 Task: Filter cards with "Active in the last four weeks".
Action: Mouse moved to (381, 253)
Screenshot: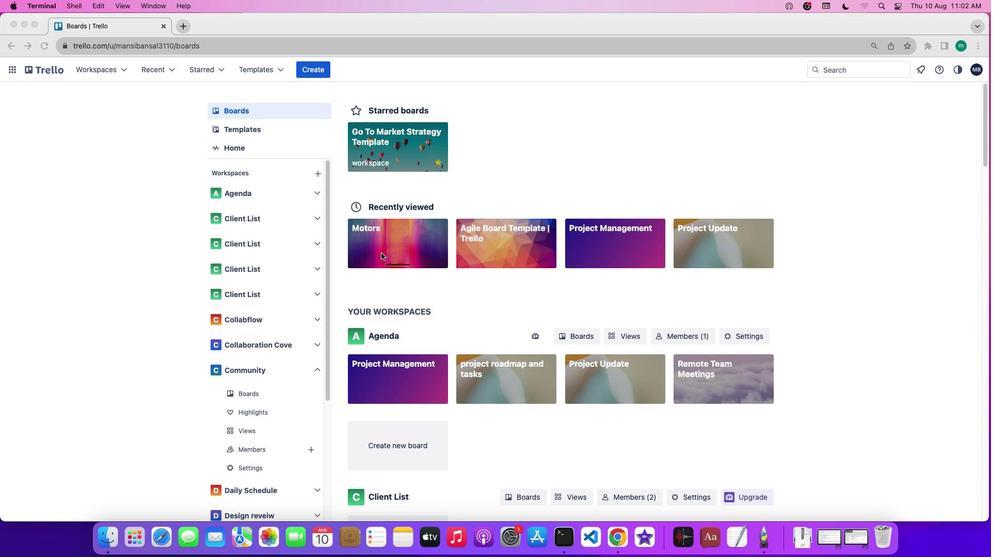 
Action: Mouse pressed left at (381, 253)
Screenshot: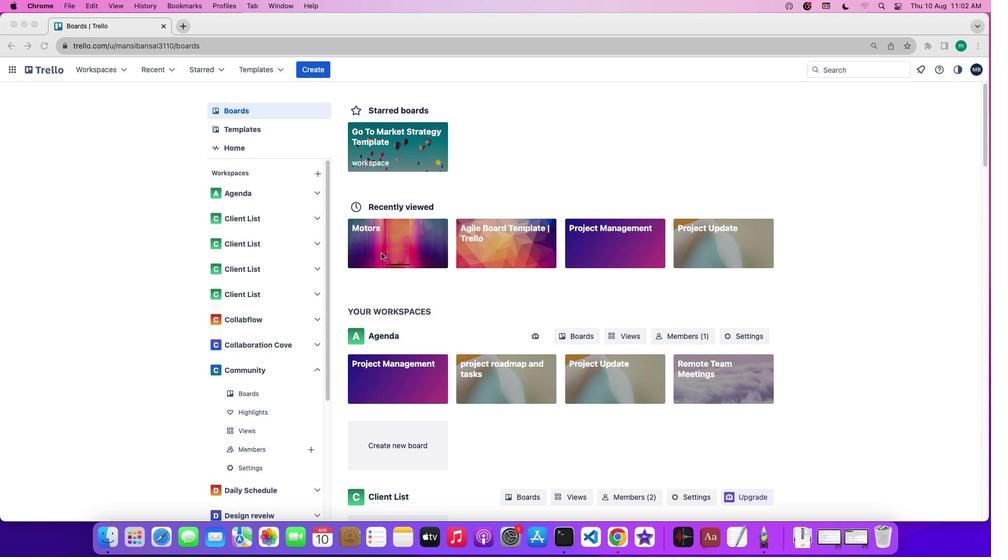 
Action: Mouse pressed left at (381, 253)
Screenshot: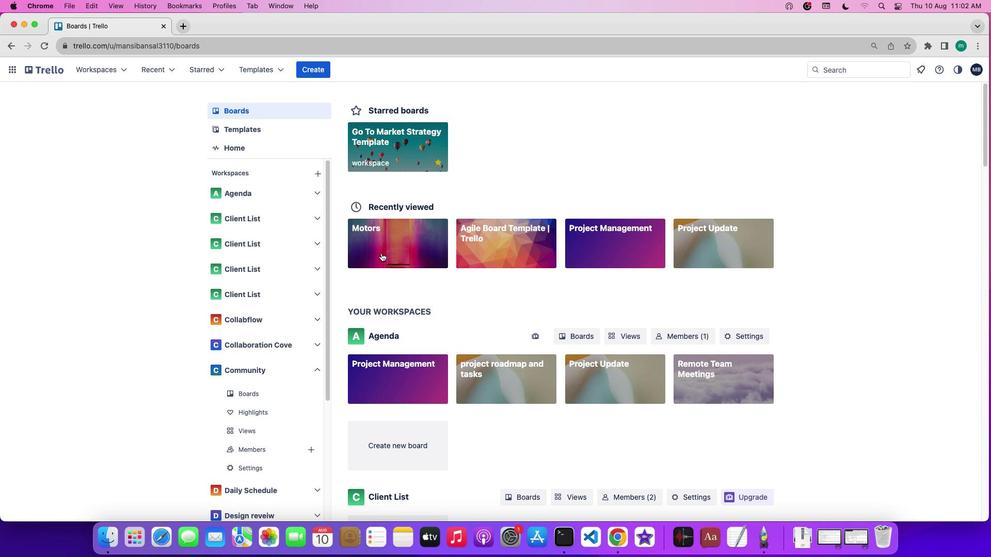 
Action: Mouse moved to (679, 115)
Screenshot: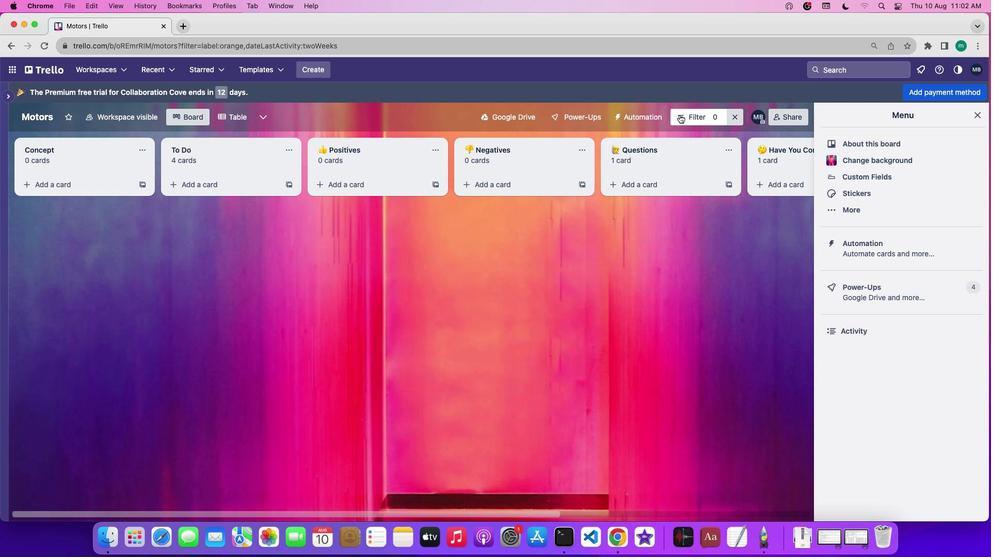 
Action: Mouse pressed left at (679, 115)
Screenshot: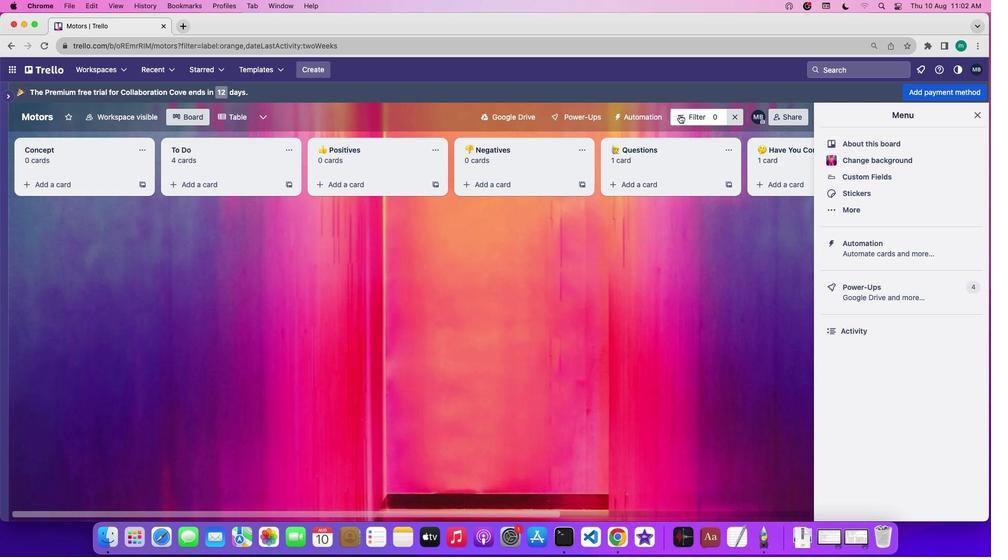 
Action: Mouse moved to (760, 273)
Screenshot: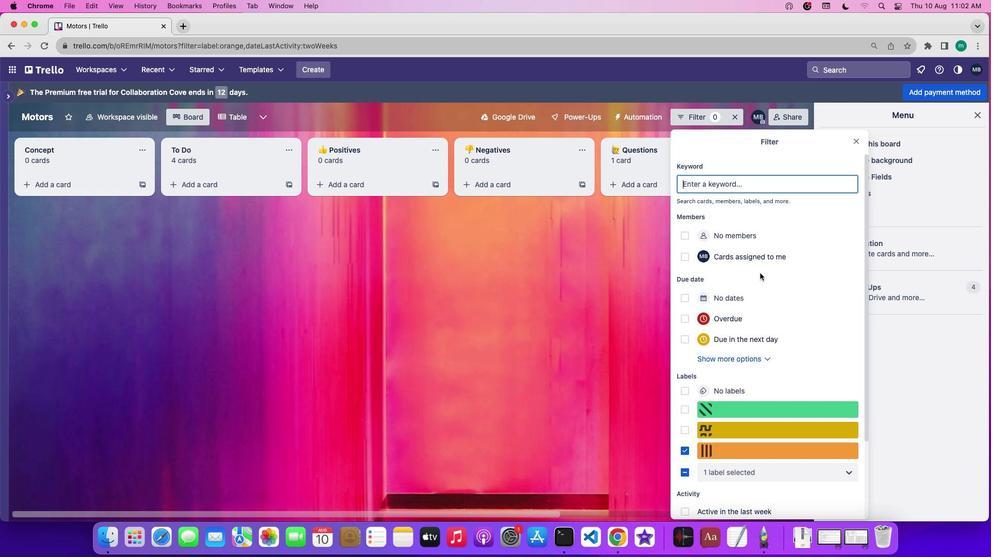 
Action: Mouse scrolled (760, 273) with delta (0, 0)
Screenshot: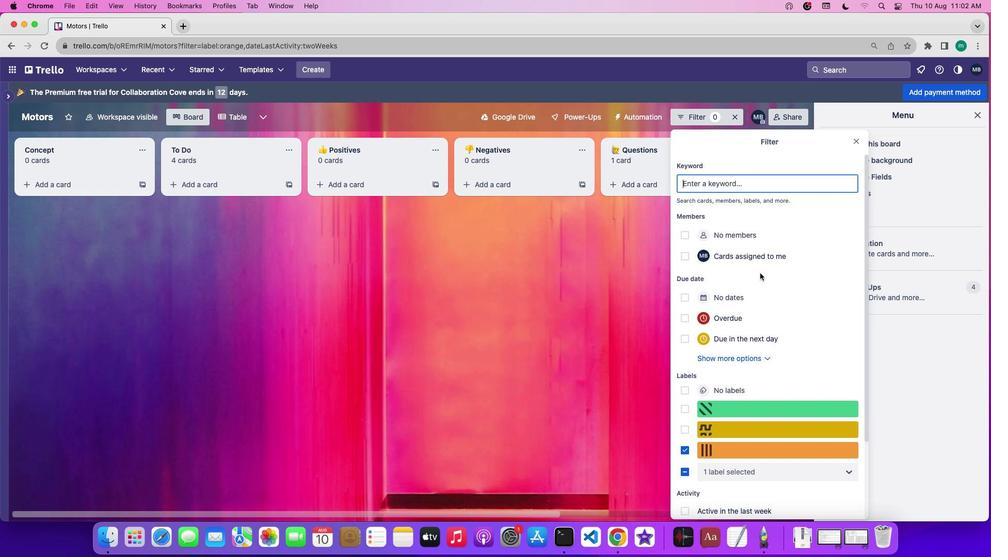 
Action: Mouse scrolled (760, 273) with delta (0, 0)
Screenshot: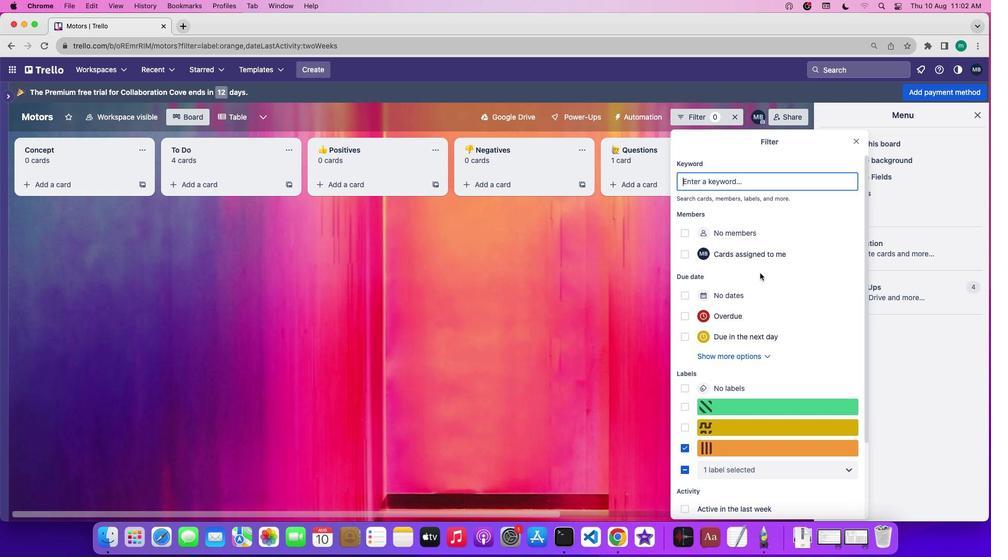 
Action: Mouse scrolled (760, 273) with delta (0, 0)
Screenshot: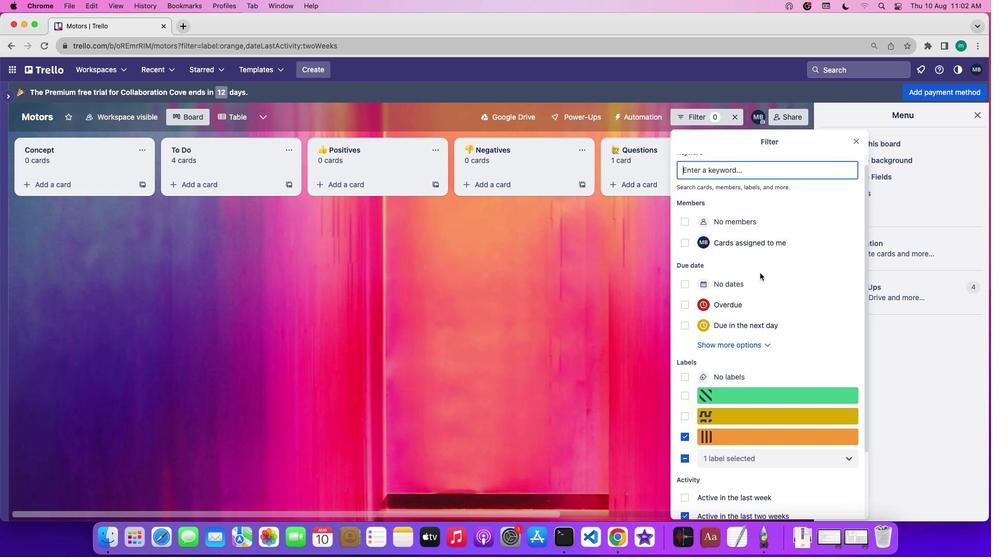 
Action: Mouse moved to (760, 272)
Screenshot: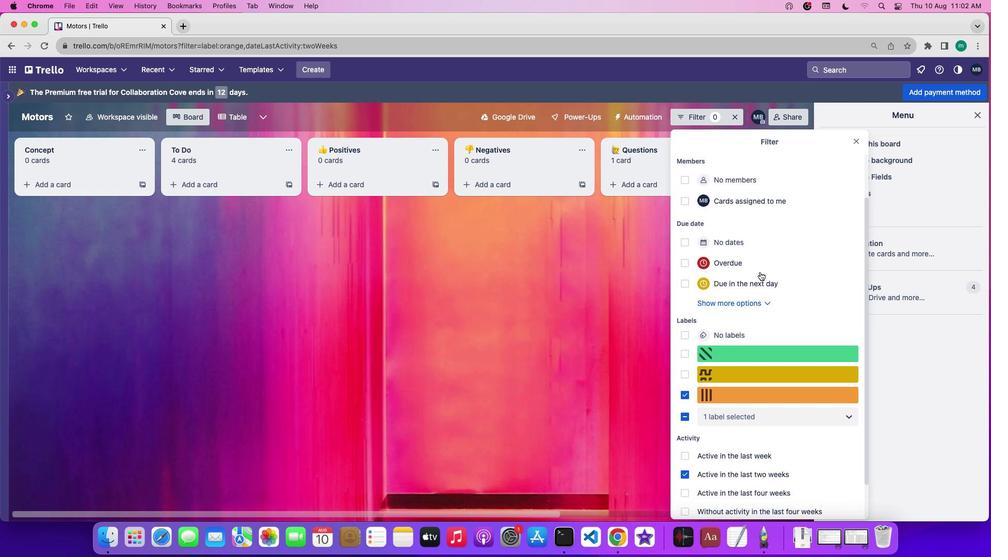 
Action: Mouse scrolled (760, 272) with delta (0, 0)
Screenshot: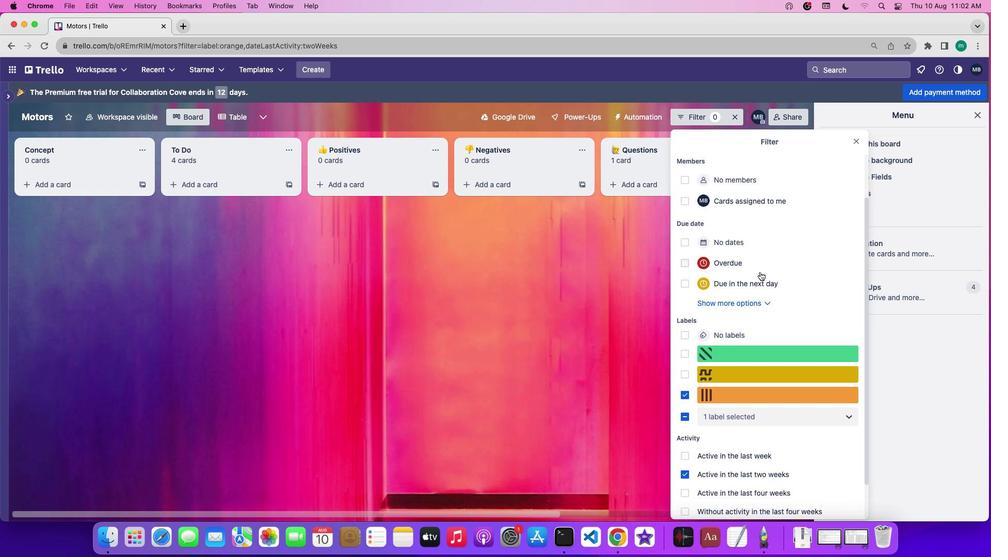 
Action: Mouse scrolled (760, 272) with delta (0, 0)
Screenshot: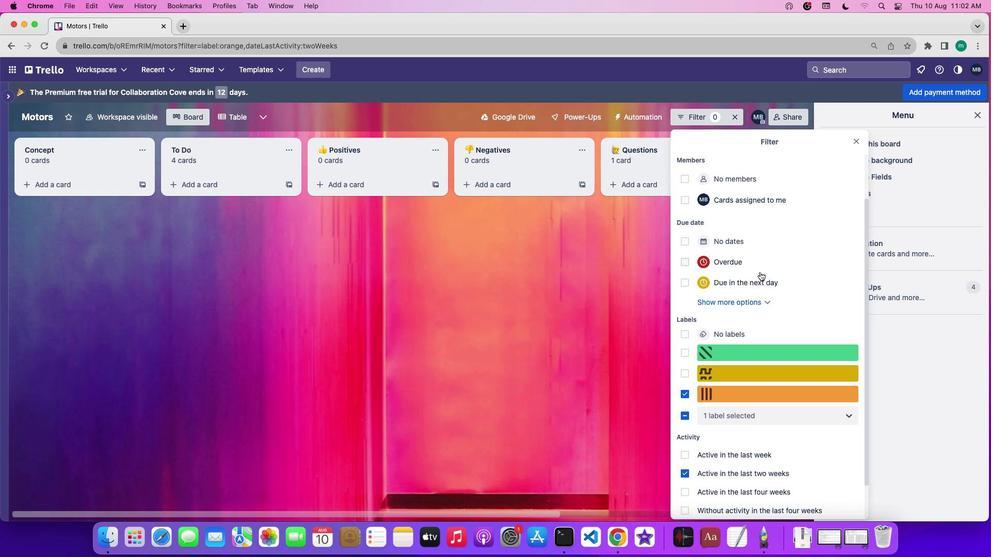 
Action: Mouse scrolled (760, 272) with delta (0, -1)
Screenshot: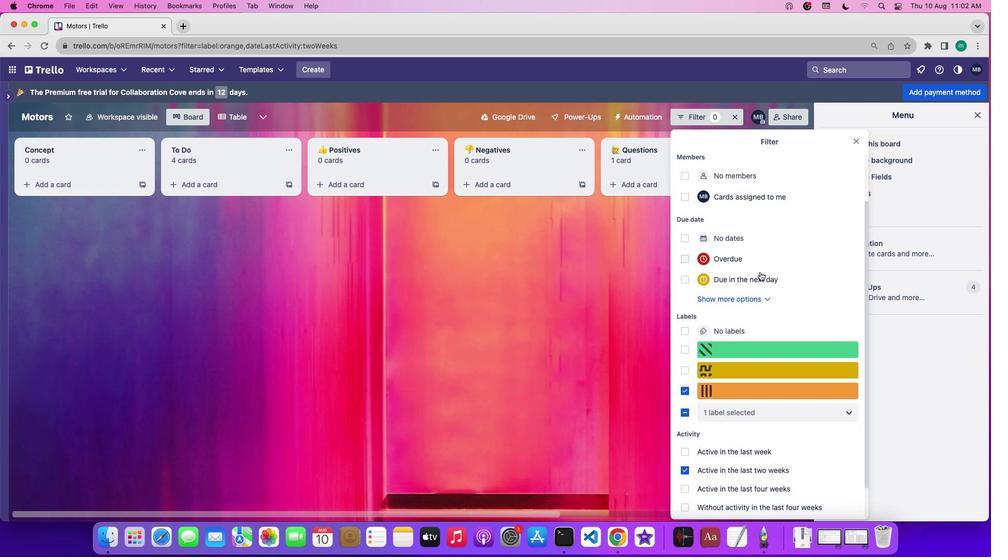 
Action: Mouse scrolled (760, 272) with delta (0, -1)
Screenshot: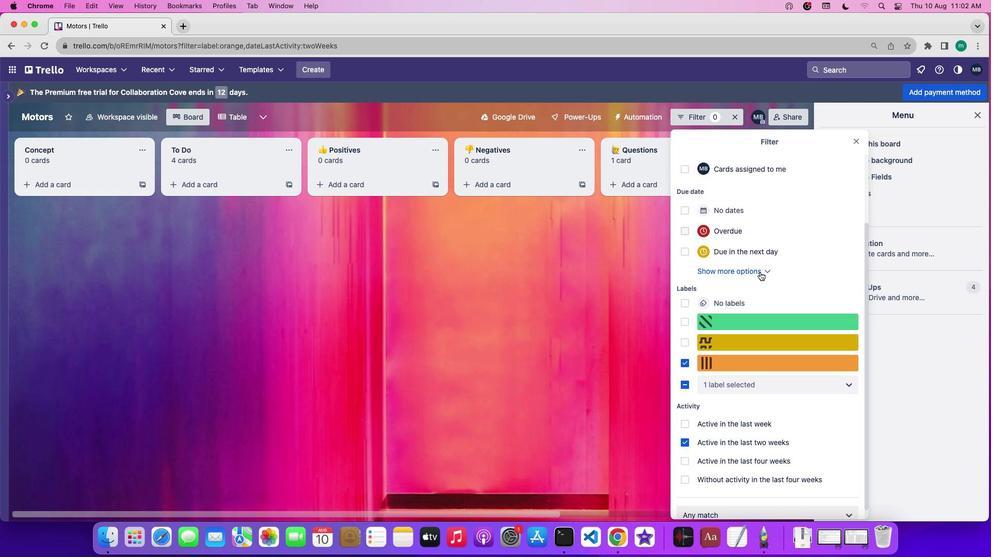 
Action: Mouse scrolled (760, 272) with delta (0, 0)
Screenshot: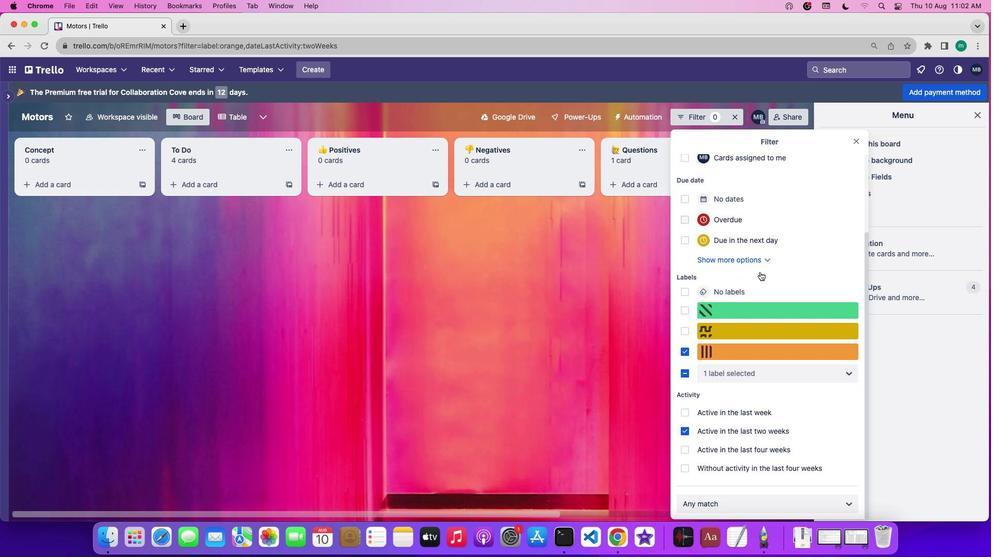 
Action: Mouse scrolled (760, 272) with delta (0, 0)
Screenshot: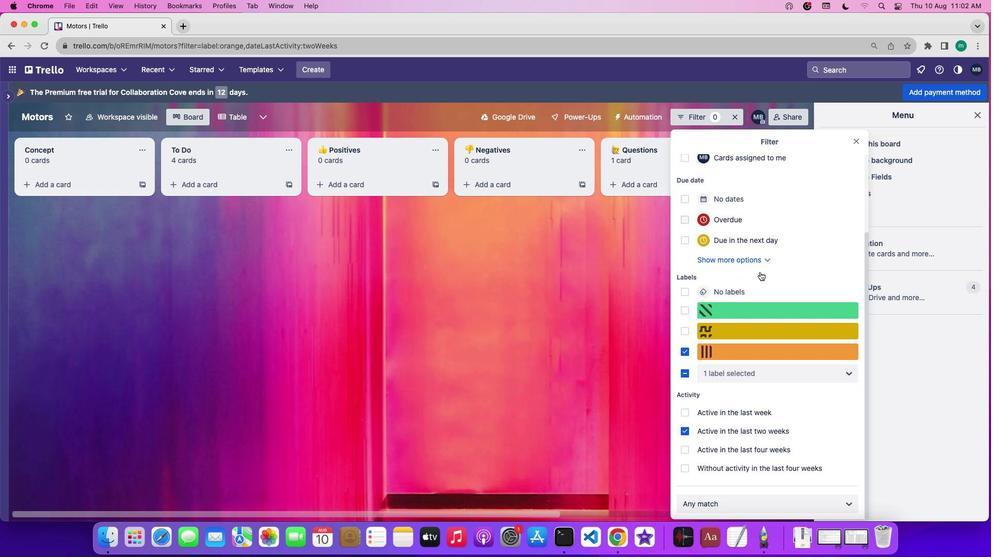 
Action: Mouse scrolled (760, 272) with delta (0, -1)
Screenshot: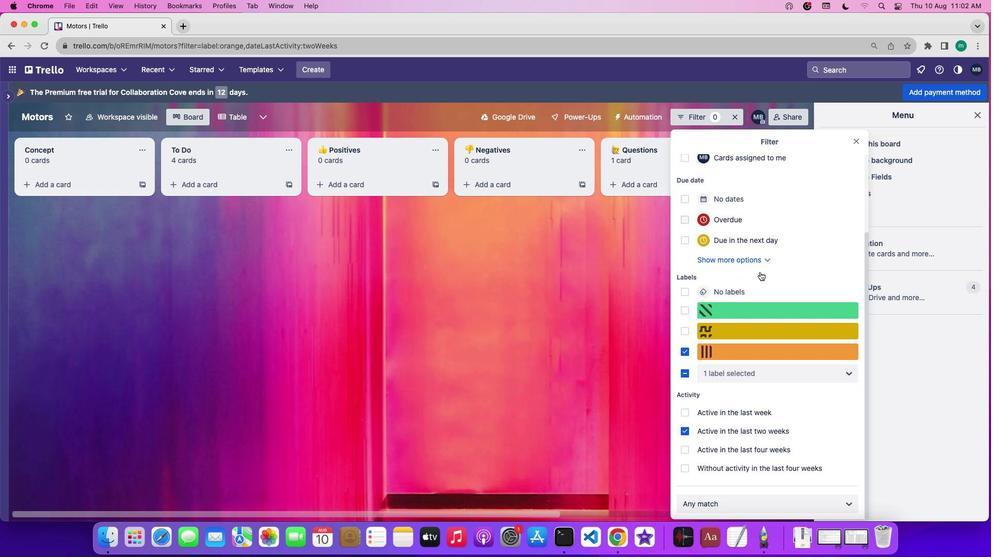
Action: Mouse moved to (684, 450)
Screenshot: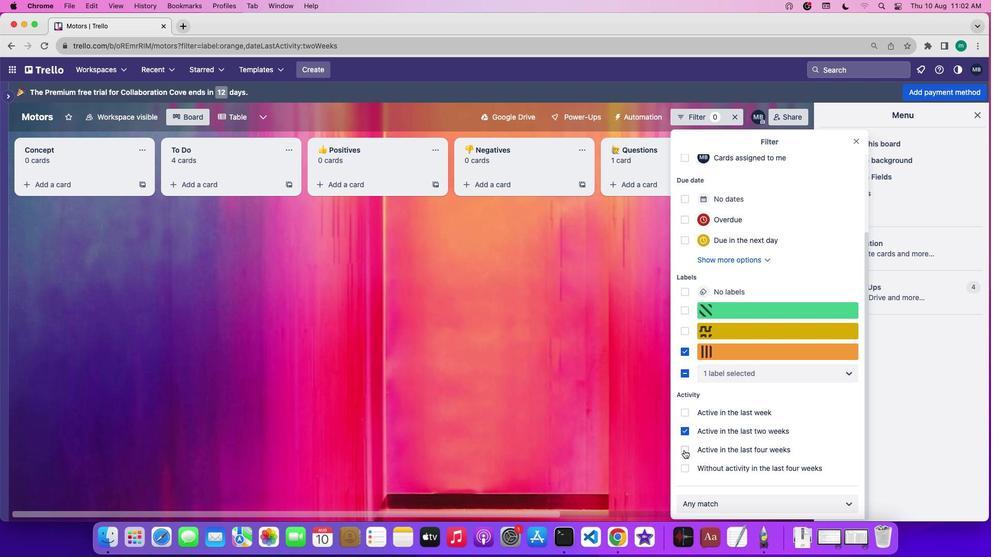 
Action: Mouse pressed left at (684, 450)
Screenshot: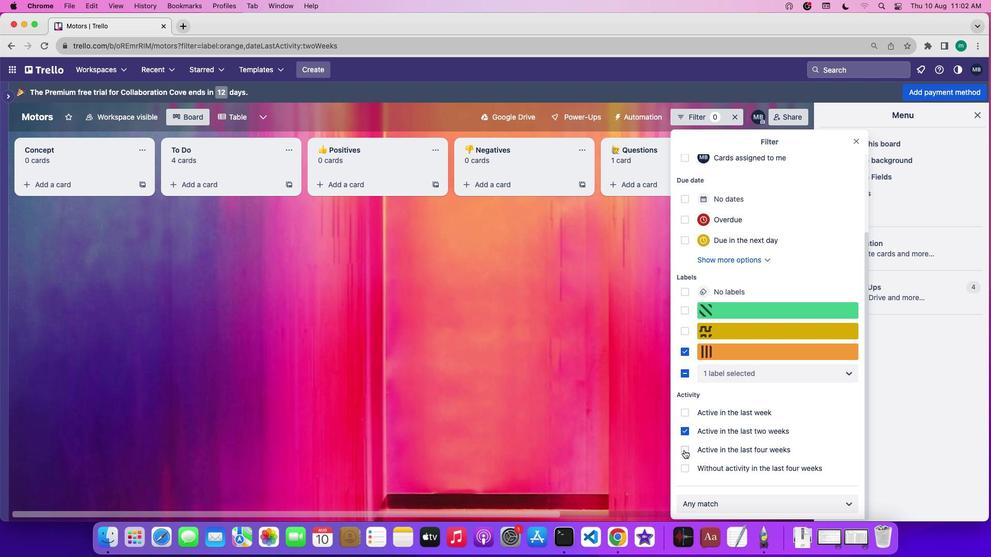 
Action: Mouse moved to (806, 442)
Screenshot: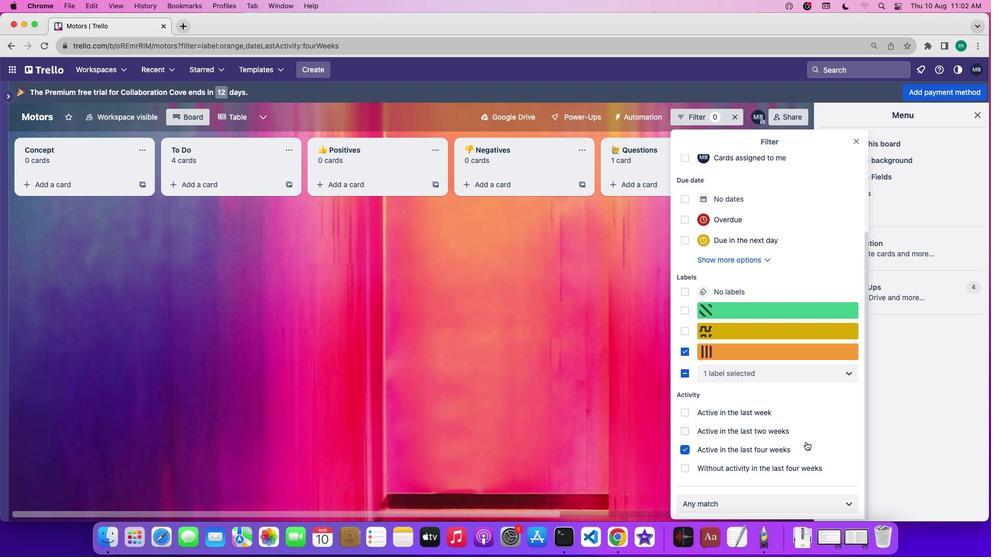 
